 Task: Add times on January 5, 2024.
Action: Mouse moved to (106, 127)
Screenshot: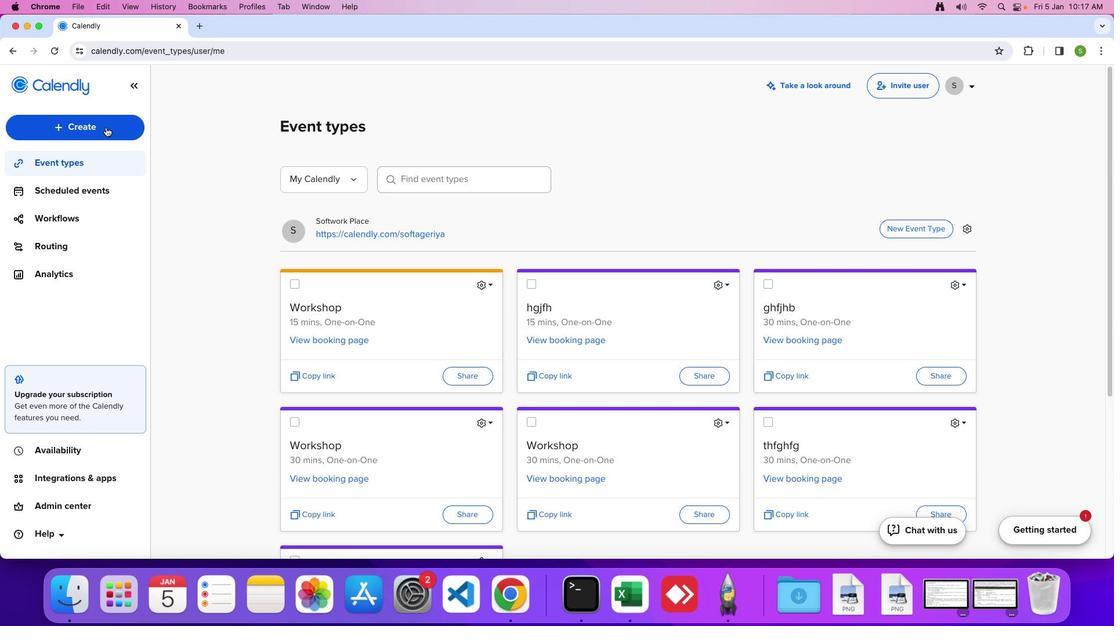 
Action: Mouse pressed left at (106, 127)
Screenshot: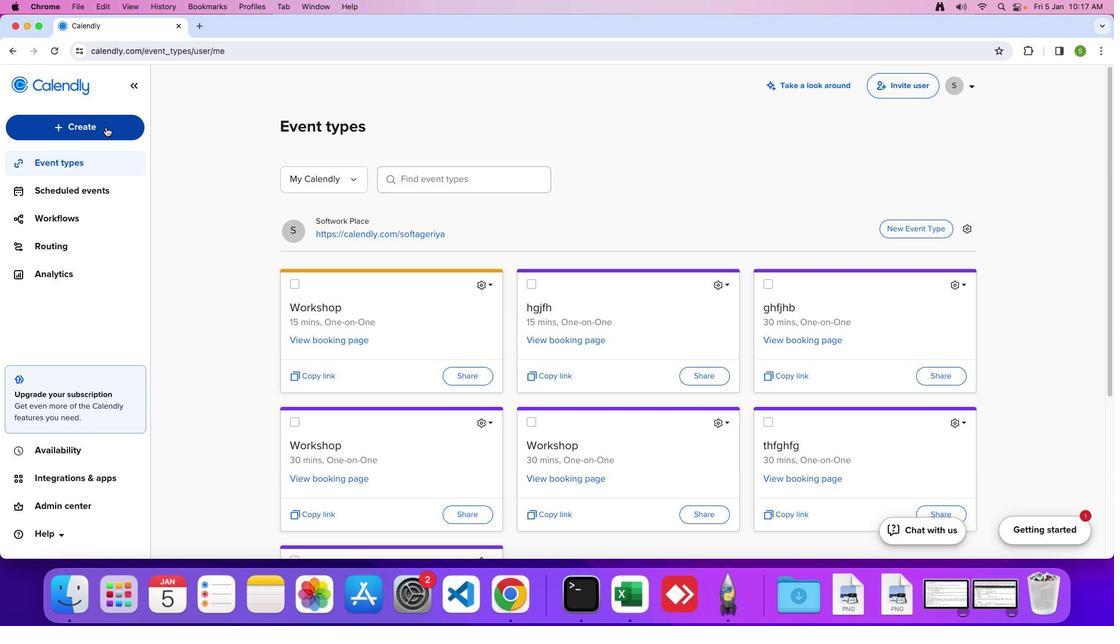 
Action: Mouse moved to (98, 233)
Screenshot: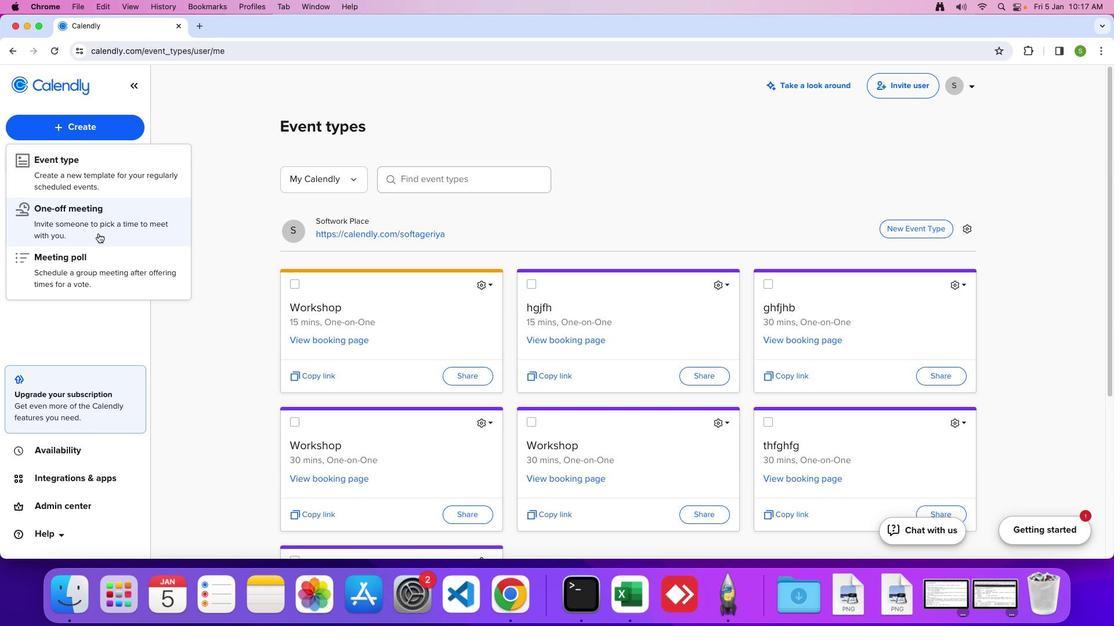 
Action: Mouse pressed left at (98, 233)
Screenshot: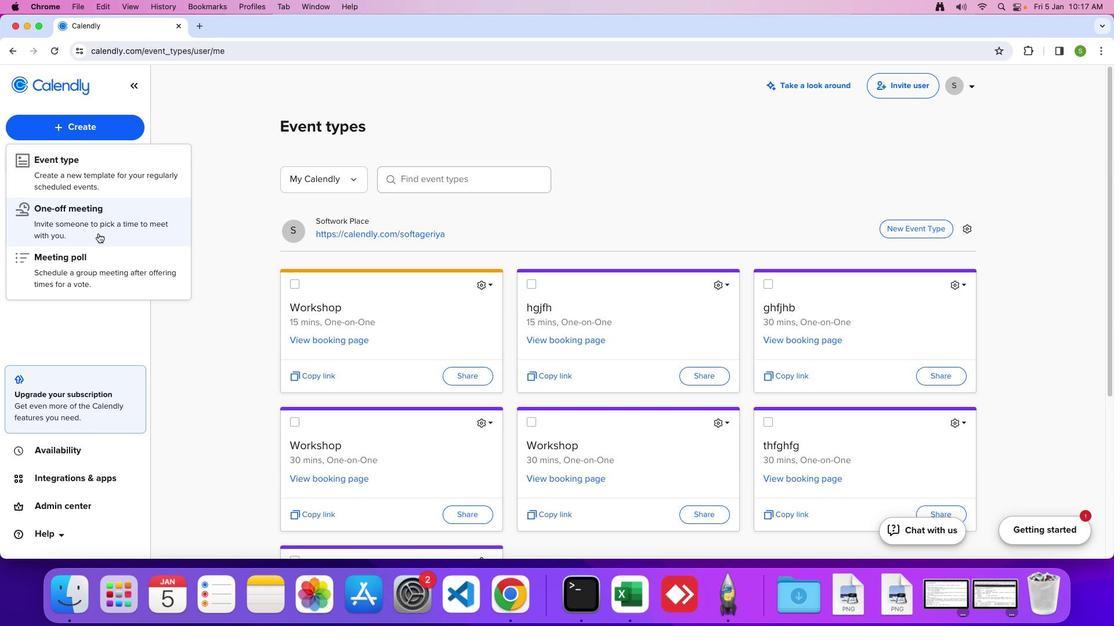 
Action: Mouse moved to (918, 193)
Screenshot: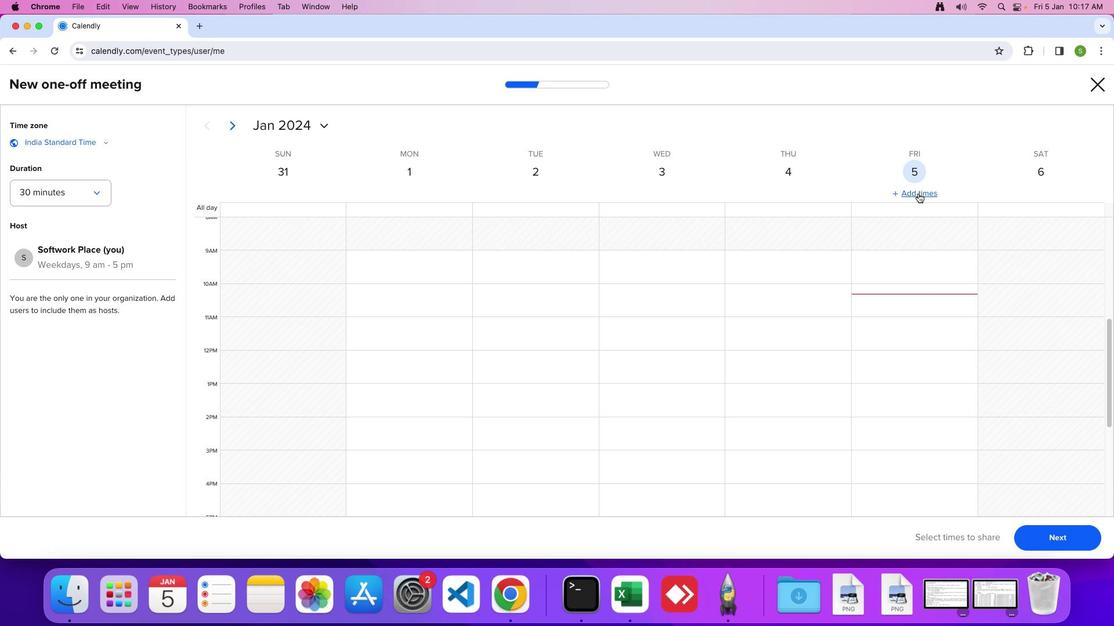 
Action: Mouse pressed left at (918, 193)
Screenshot: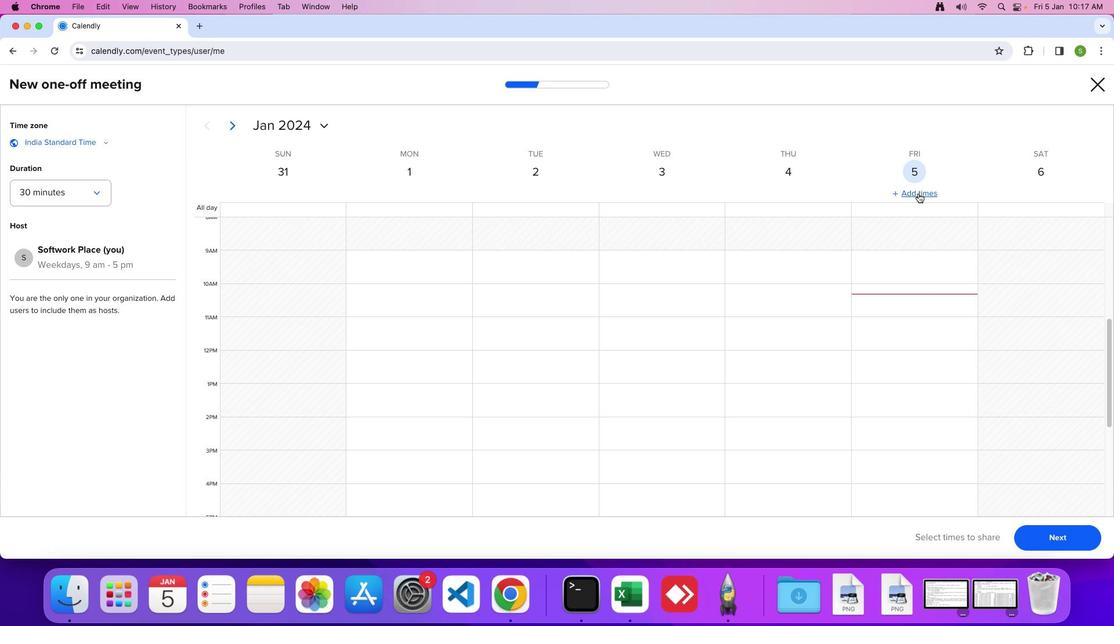 
